 Task: Add in the project TrapPlan an epic 'IT process automation'.
Action: Mouse moved to (1316, 118)
Screenshot: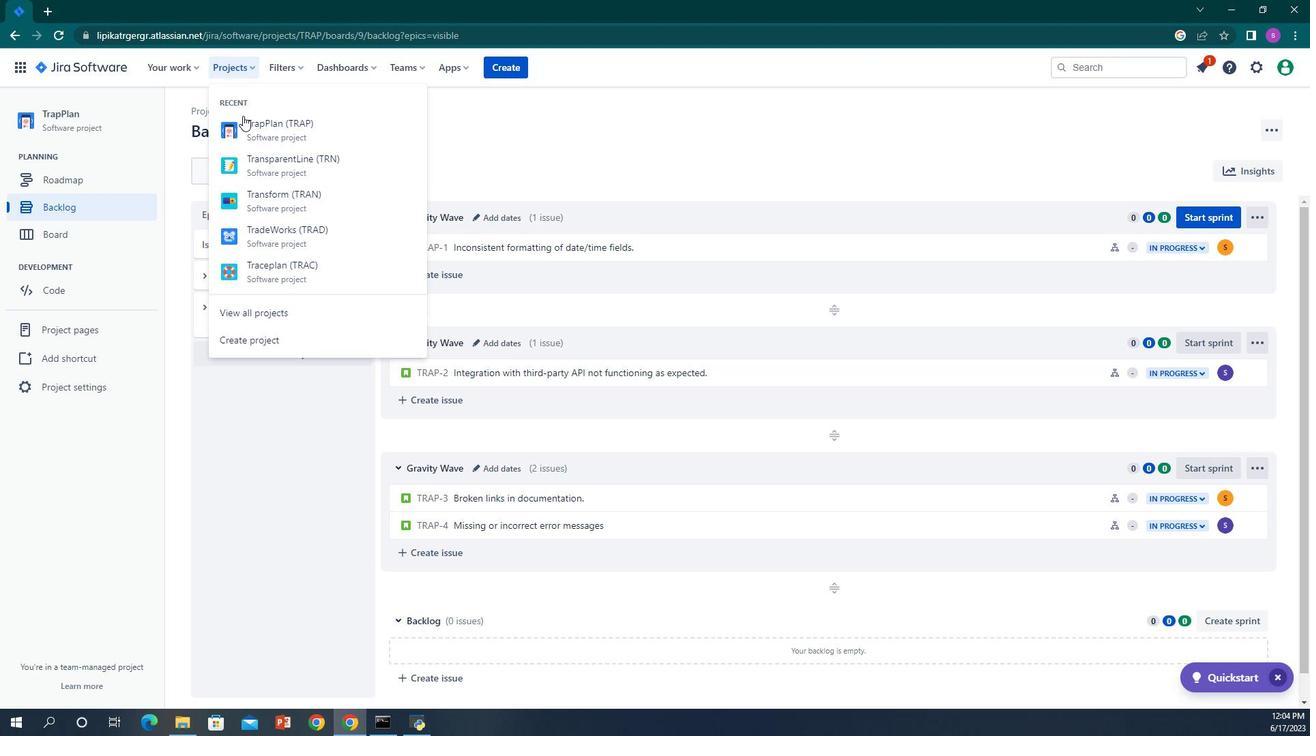 
Action: Mouse pressed left at (1316, 118)
Screenshot: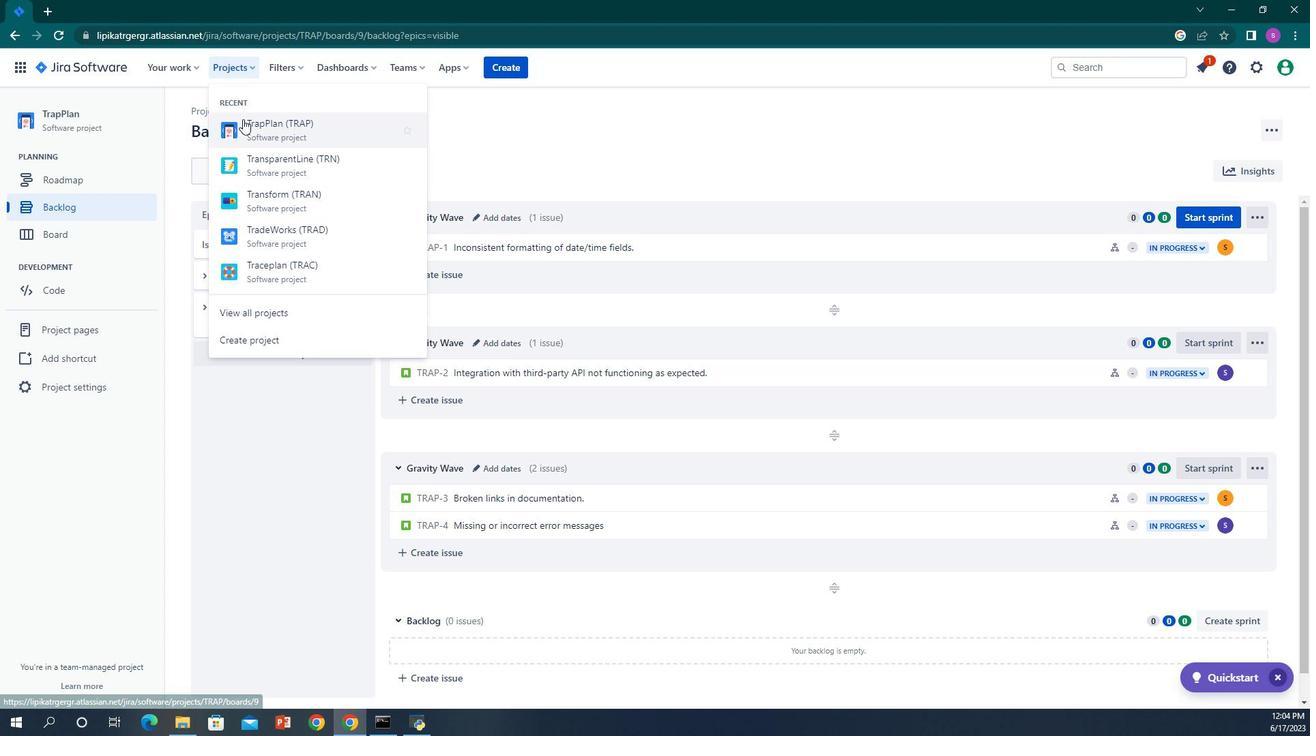 
Action: Mouse moved to (1173, 215)
Screenshot: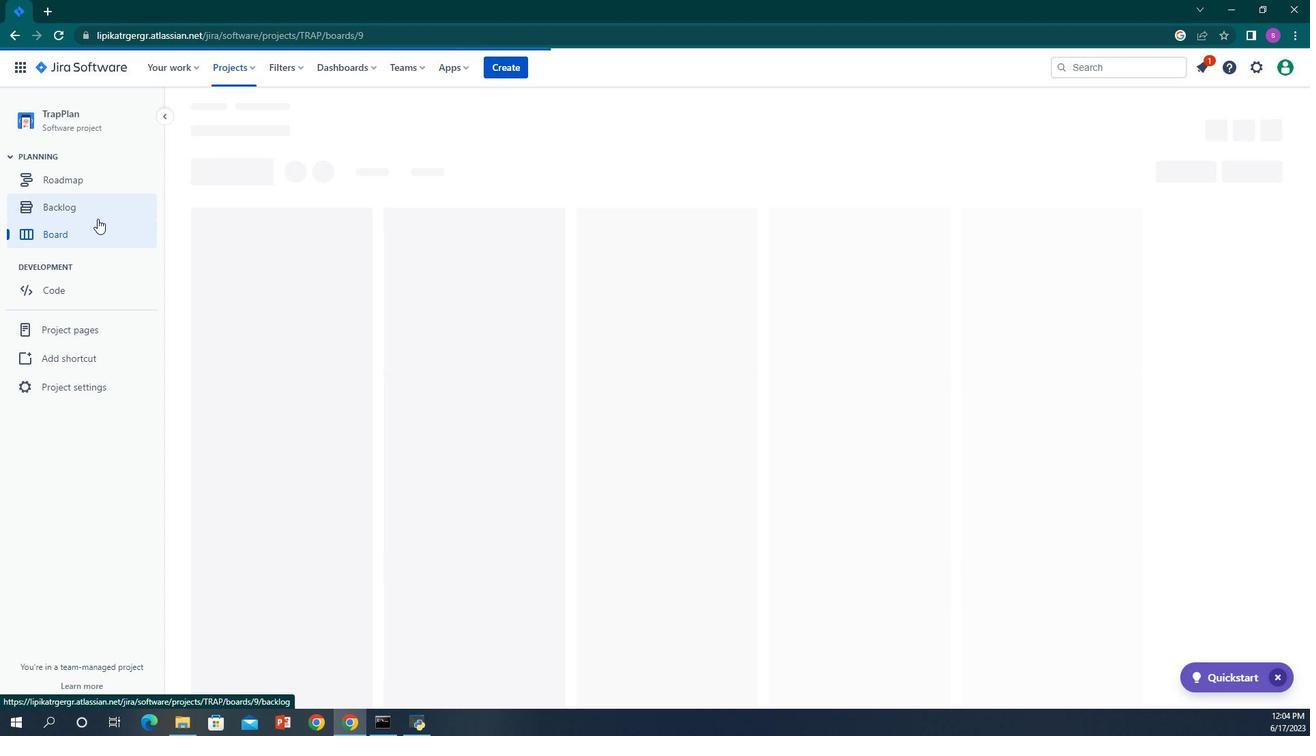 
Action: Mouse pressed left at (1173, 215)
Screenshot: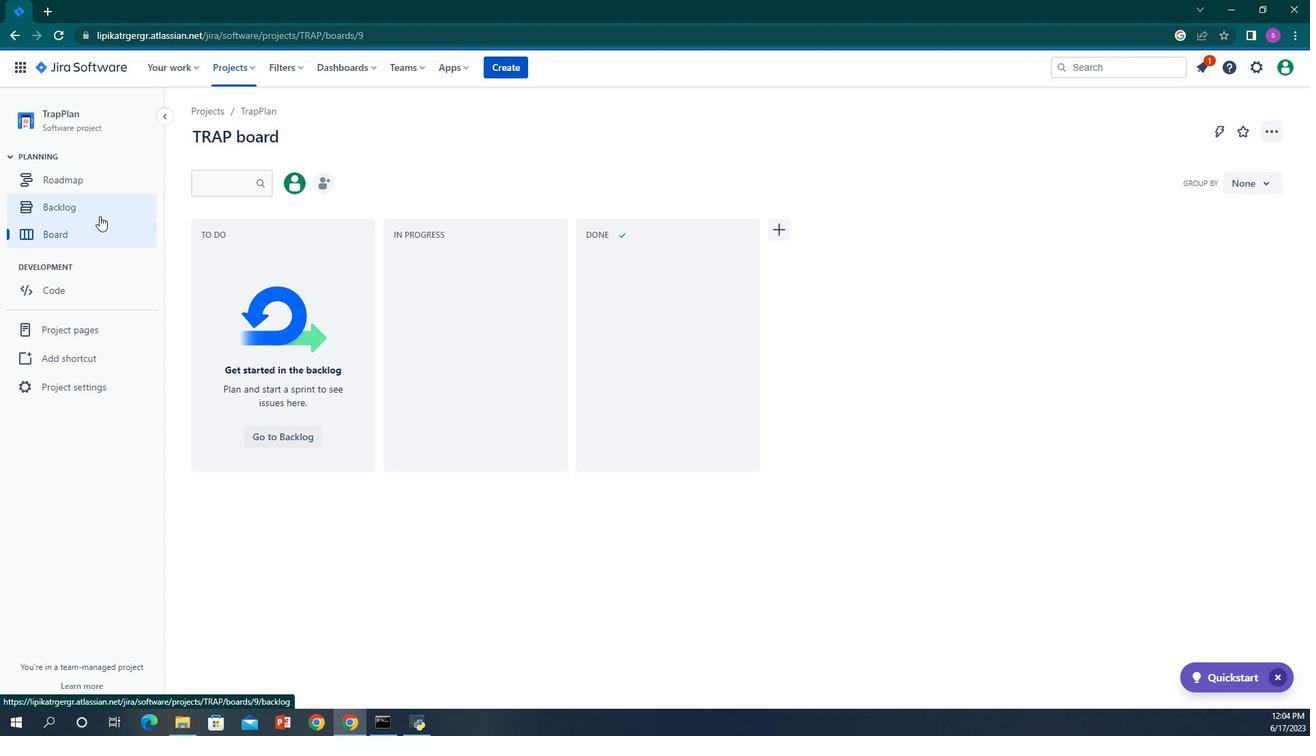 
Action: Mouse pressed left at (1173, 215)
Screenshot: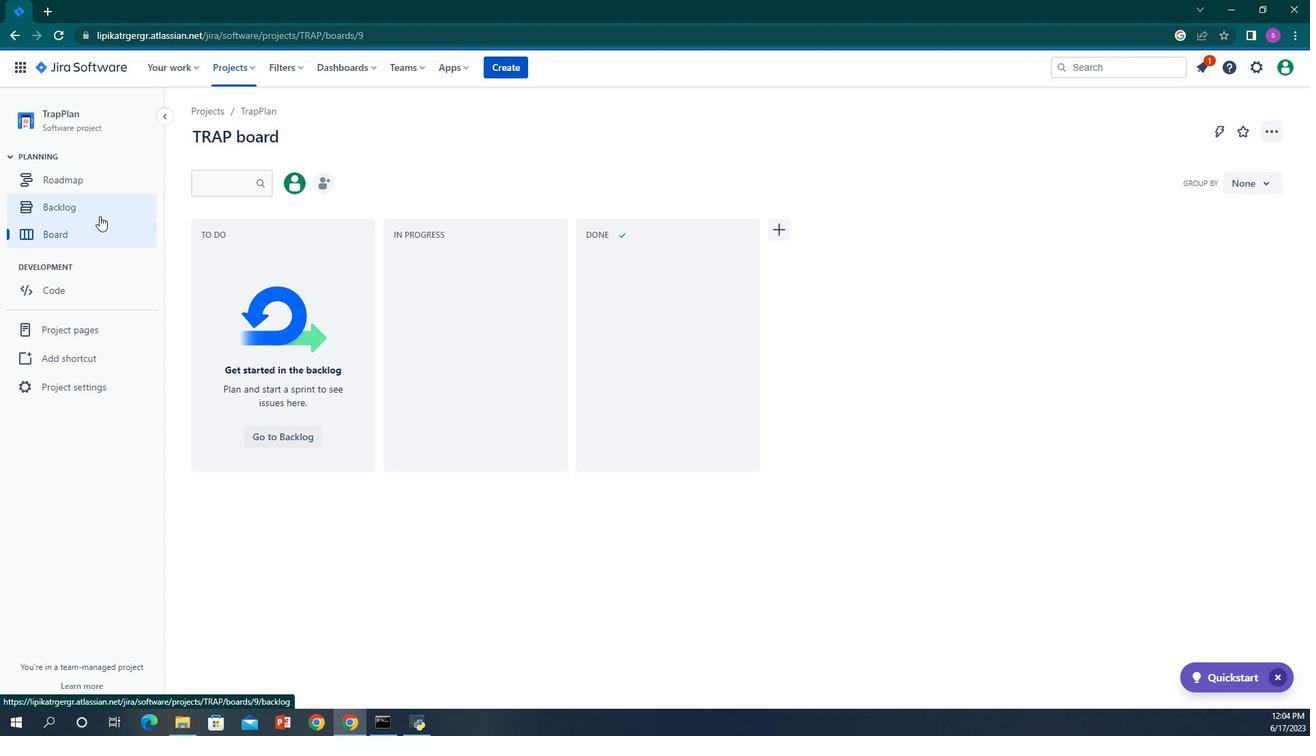 
Action: Mouse moved to (1305, 348)
Screenshot: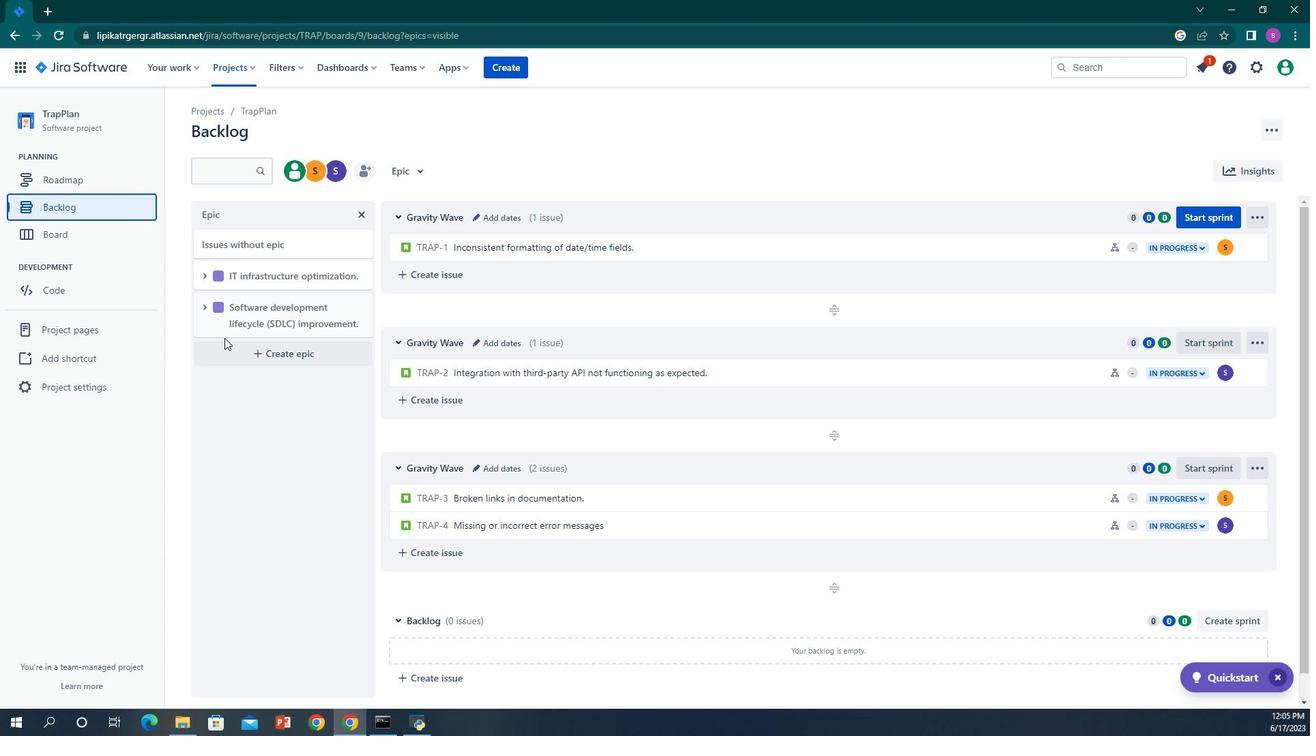 
Action: Mouse pressed left at (1305, 348)
Screenshot: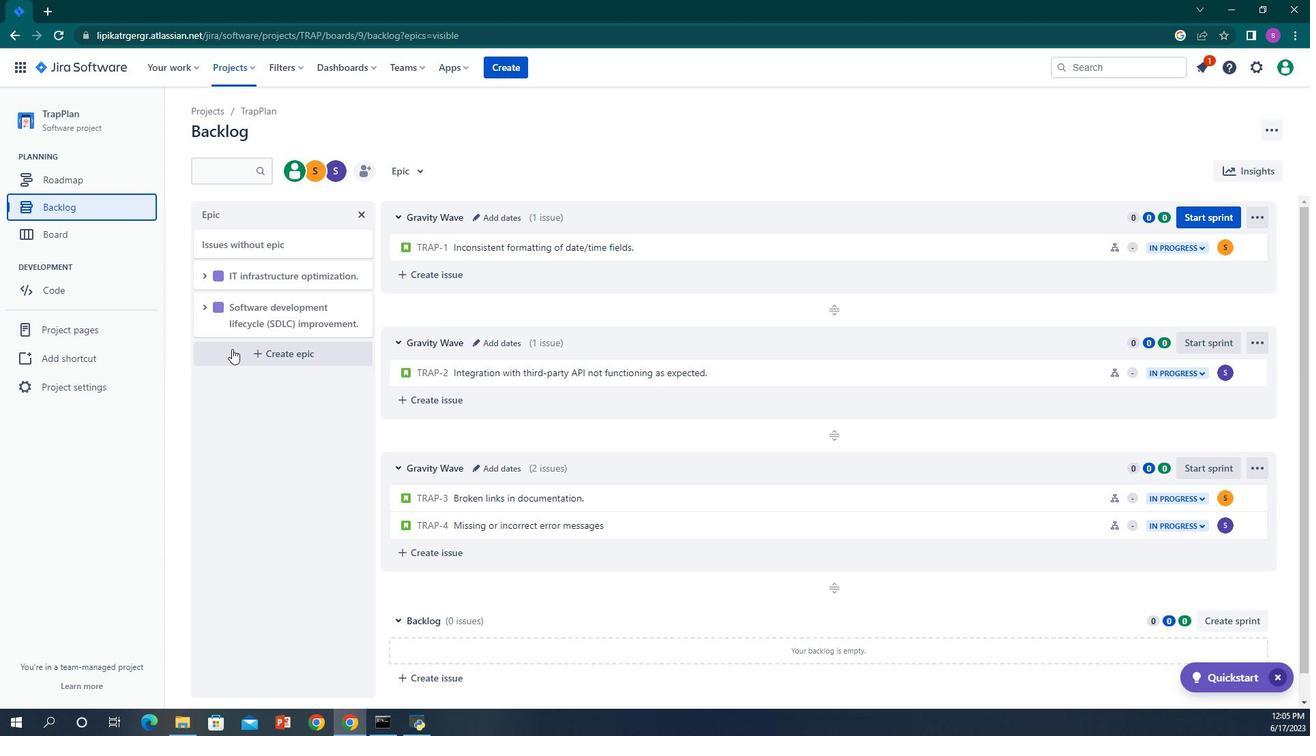 
Action: Key pressed <Key.caps_lock>I<Key.caps_lock><Key.caps_lock>T<Key.caps_lock><Key.space>process<Key.space>automation.<Key.enter><Key.f10>
Screenshot: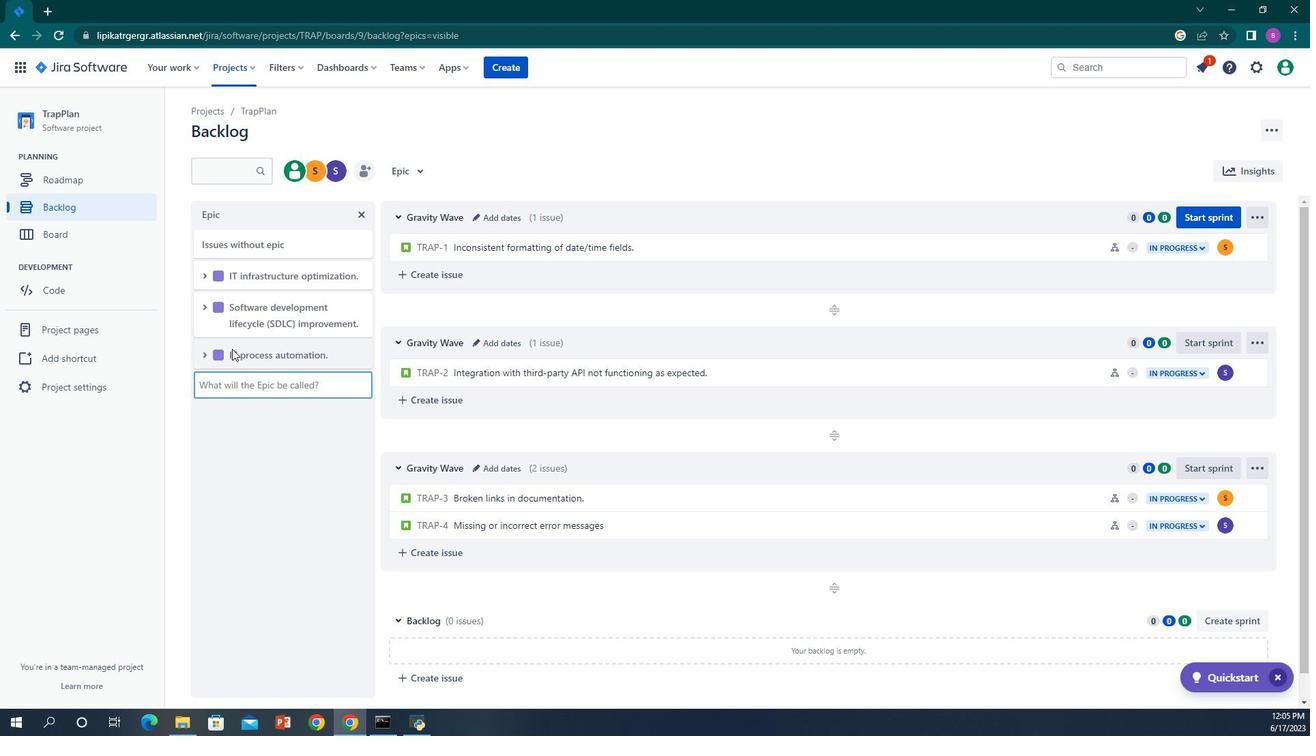 
